 Task: Font style For heading Use Amiri with light red berry 1 colour & Underline. font size for heading '18 Pt. 'Change the font style of data to Bodoni MTand font size to  14 Pt. Change the alignment of both headline & data to  Align left. In the sheet  auditingSalesSummary
Action: Mouse moved to (44, 99)
Screenshot: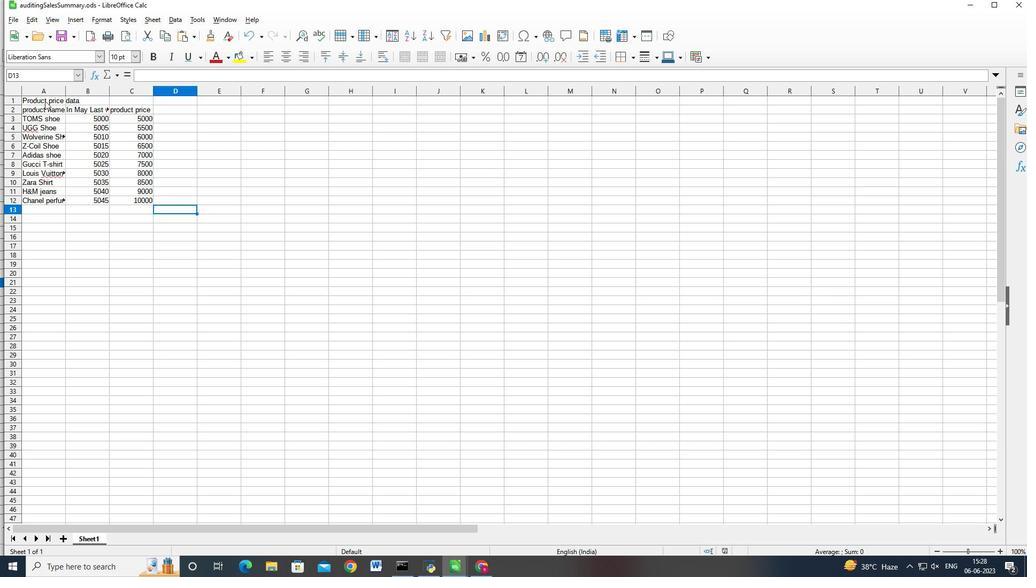 
Action: Mouse pressed left at (44, 99)
Screenshot: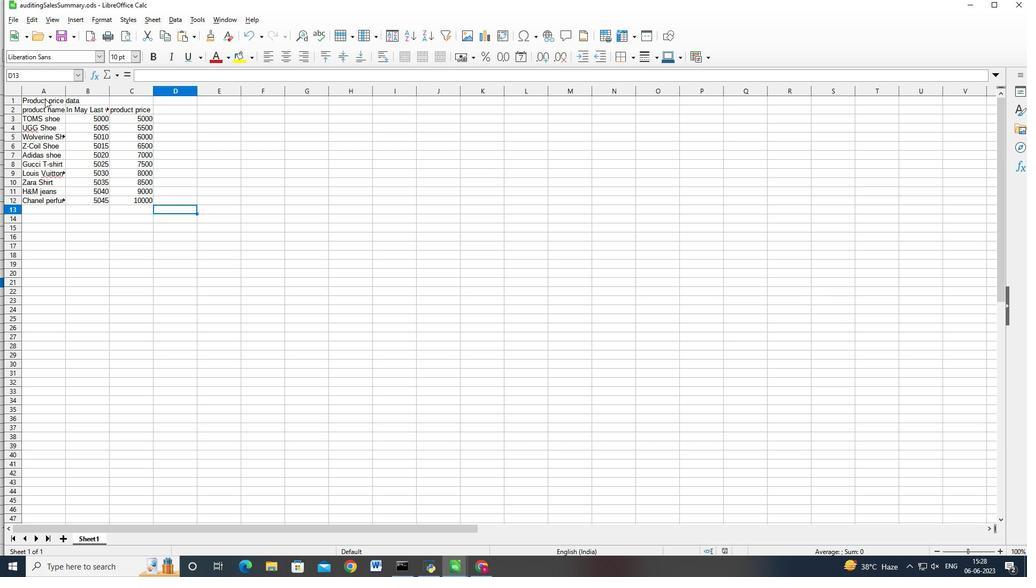 
Action: Mouse moved to (182, 257)
Screenshot: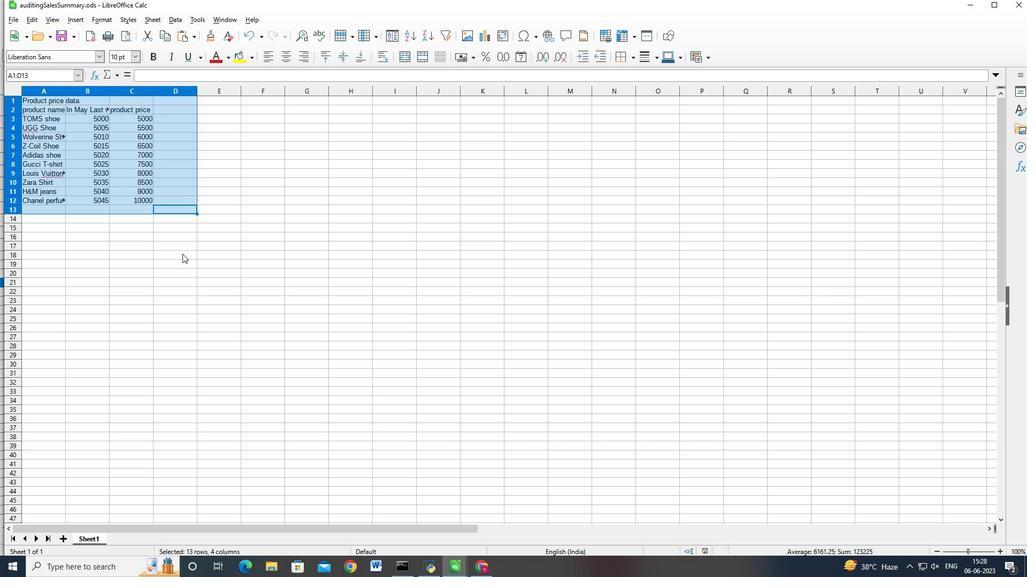 
Action: Mouse pressed right at (182, 257)
Screenshot: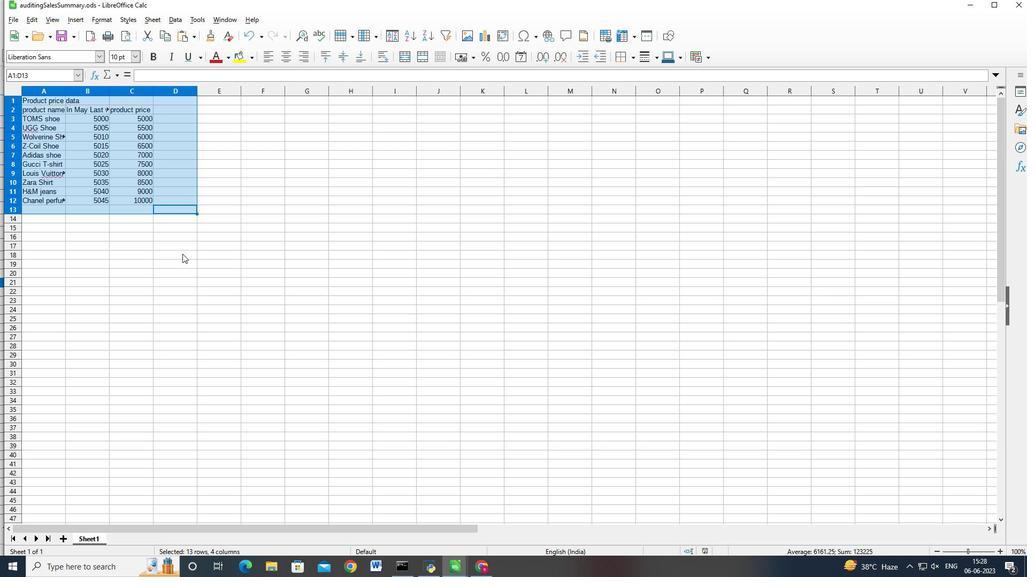 
Action: Mouse moved to (113, 240)
Screenshot: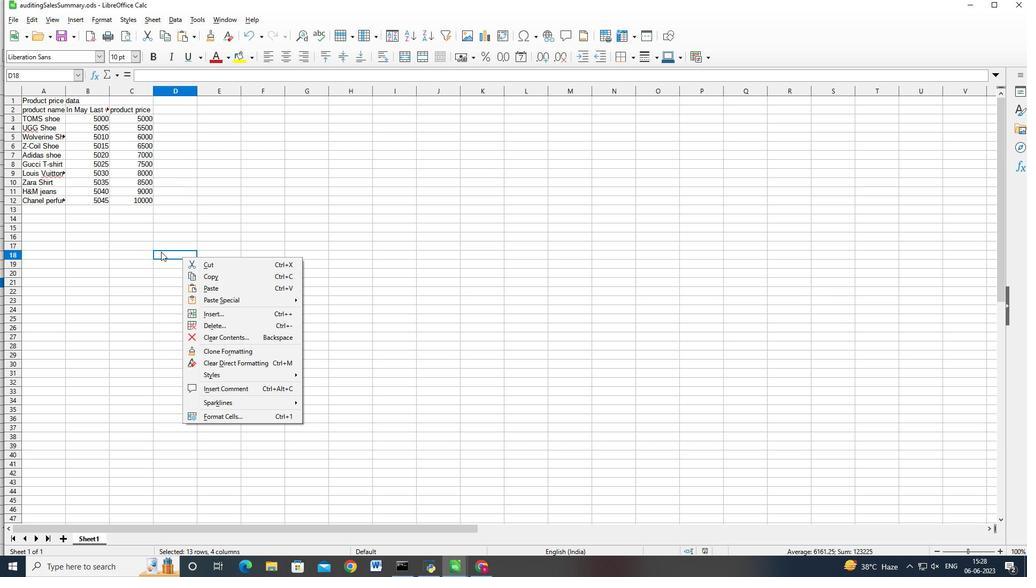 
Action: Mouse pressed left at (113, 240)
Screenshot: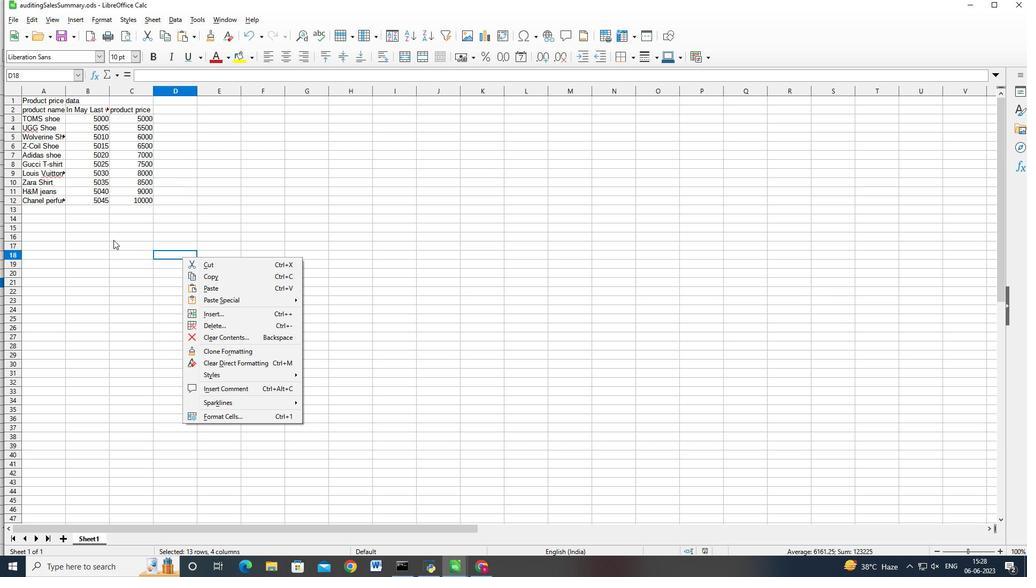 
Action: Mouse moved to (47, 95)
Screenshot: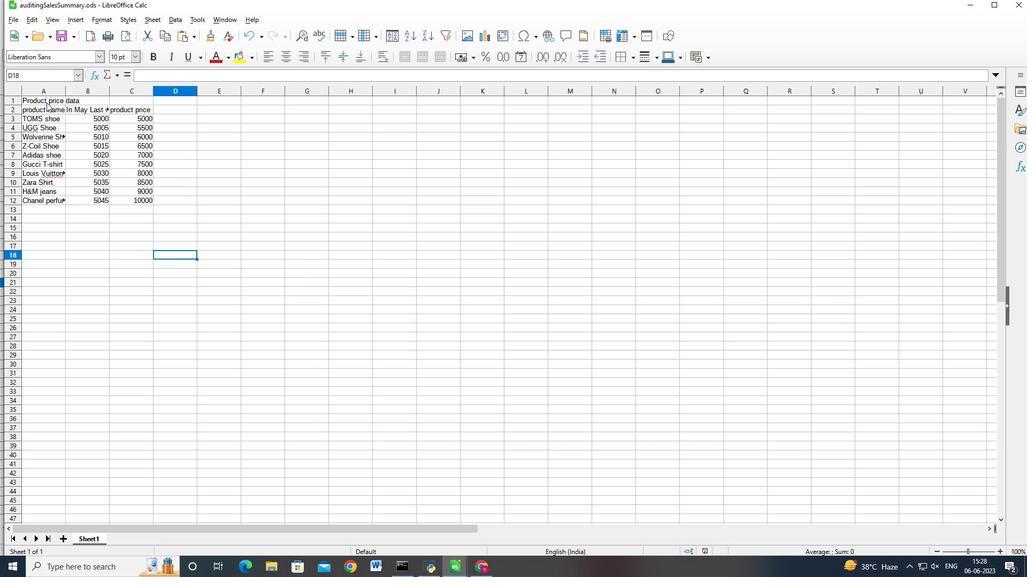 
Action: Mouse pressed left at (47, 95)
Screenshot: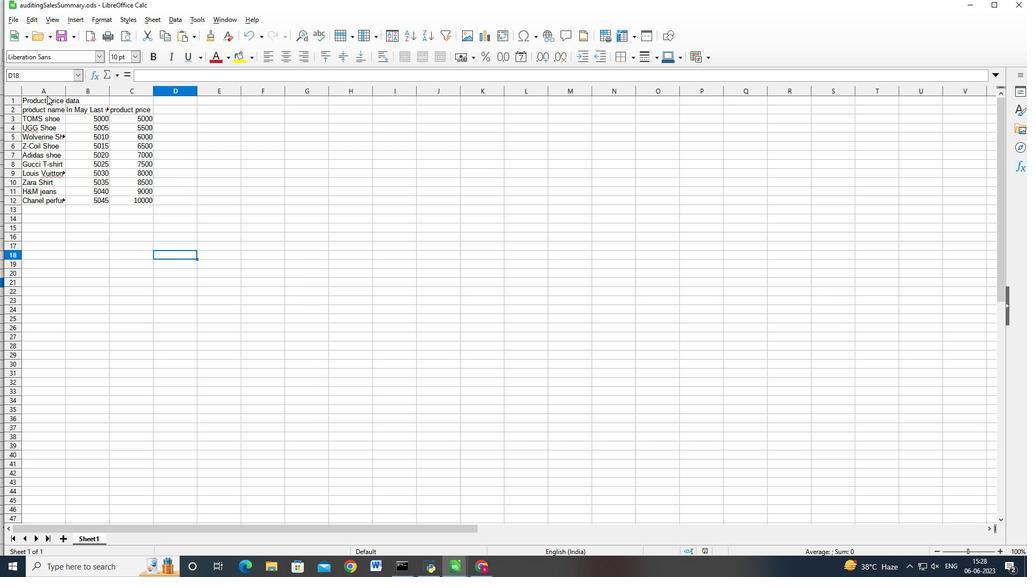 
Action: Mouse moved to (73, 101)
Screenshot: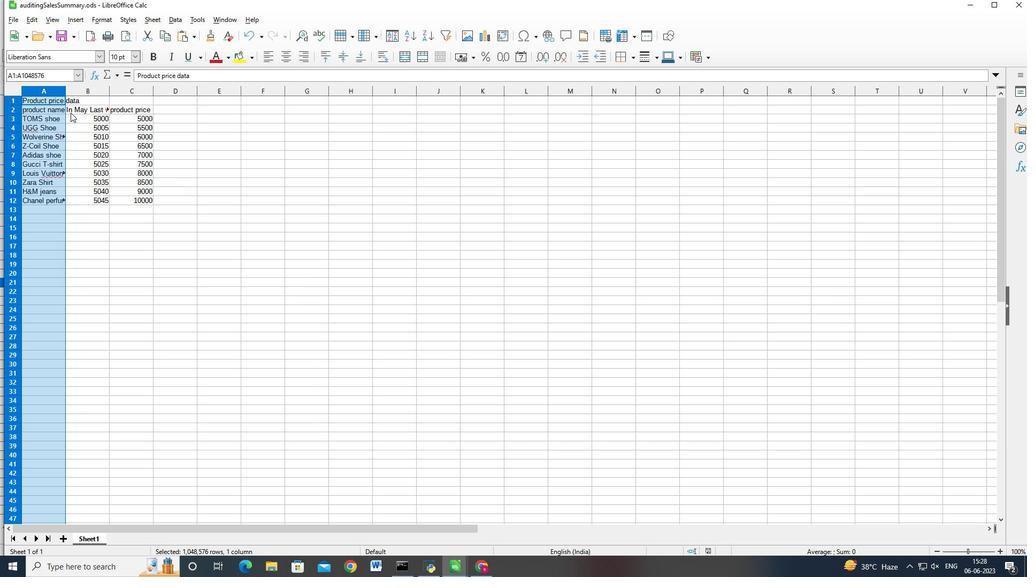 
Action: Mouse pressed left at (73, 101)
Screenshot: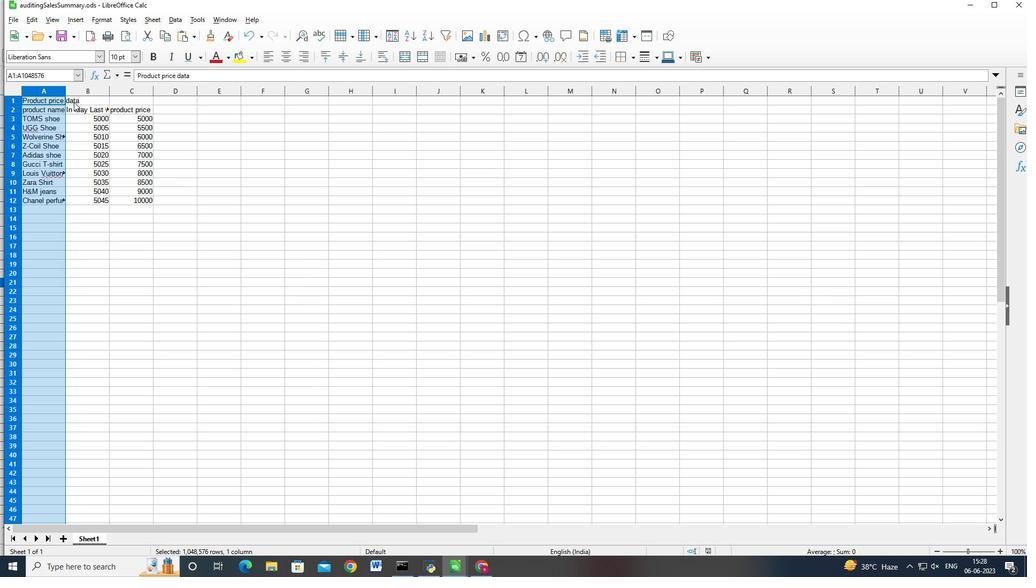 
Action: Mouse moved to (43, 101)
Screenshot: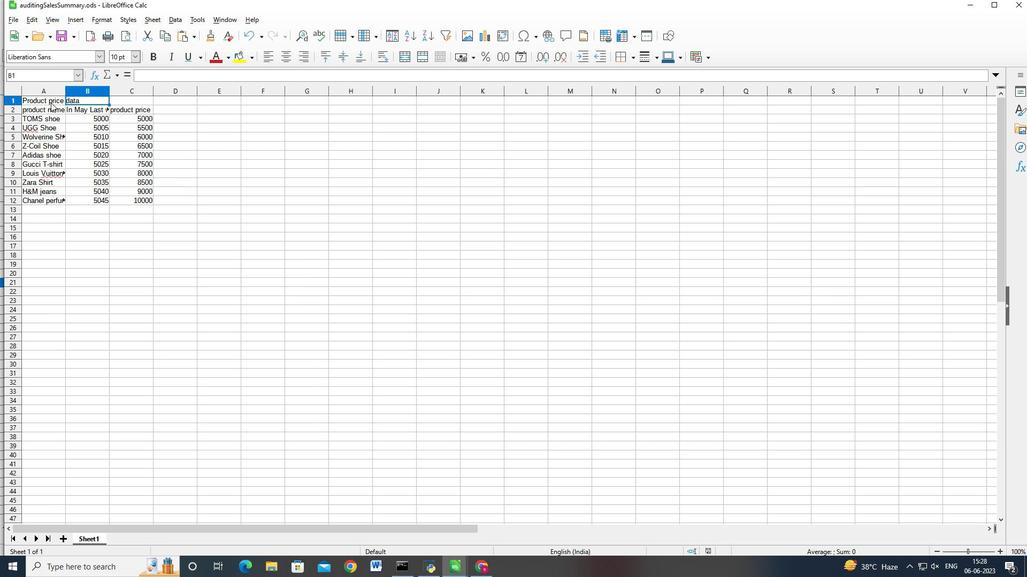 
Action: Mouse pressed left at (43, 101)
Screenshot: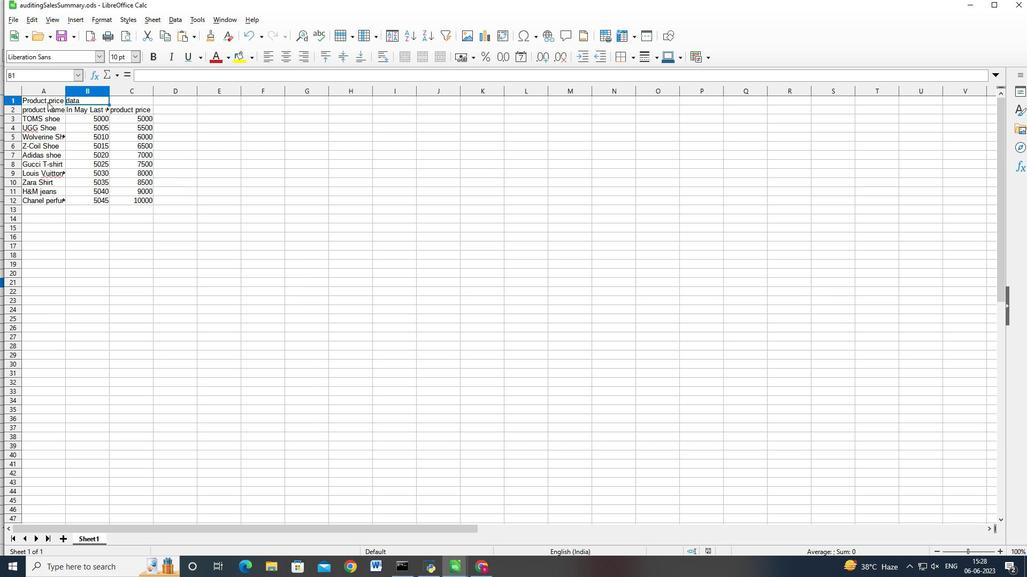
Action: Mouse moved to (80, 61)
Screenshot: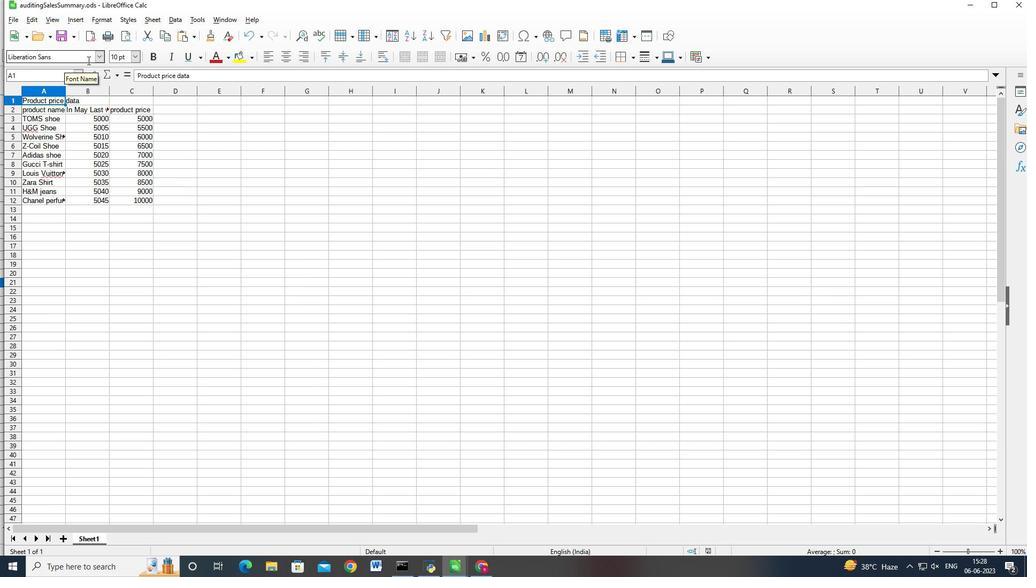 
Action: Mouse pressed left at (80, 61)
Screenshot: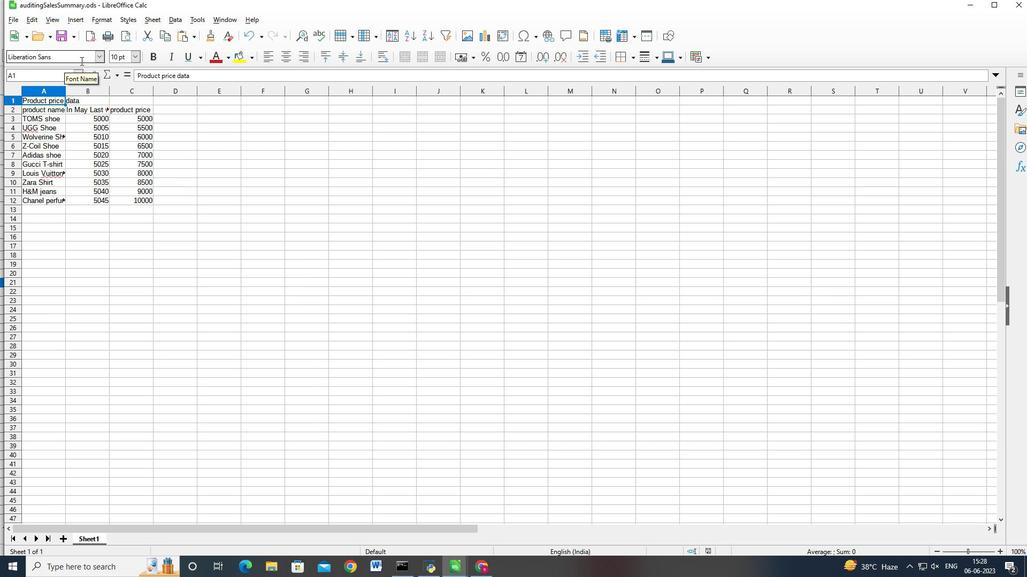 
Action: Key pressed <Key.backspace><Key.backspace><Key.backspace><Key.backspace><Key.backspace><Key.backspace><Key.backspace><Key.backspace><Key.backspace><Key.backspace><Key.backspace><Key.backspace><Key.backspace><Key.backspace><Key.backspace><Key.backspace><Key.backspace><Key.shift_r><Key.caps_lock><Key.shift_r><Key.caps_lock><Key.shift_r>Amiri<Key.enter>
Screenshot: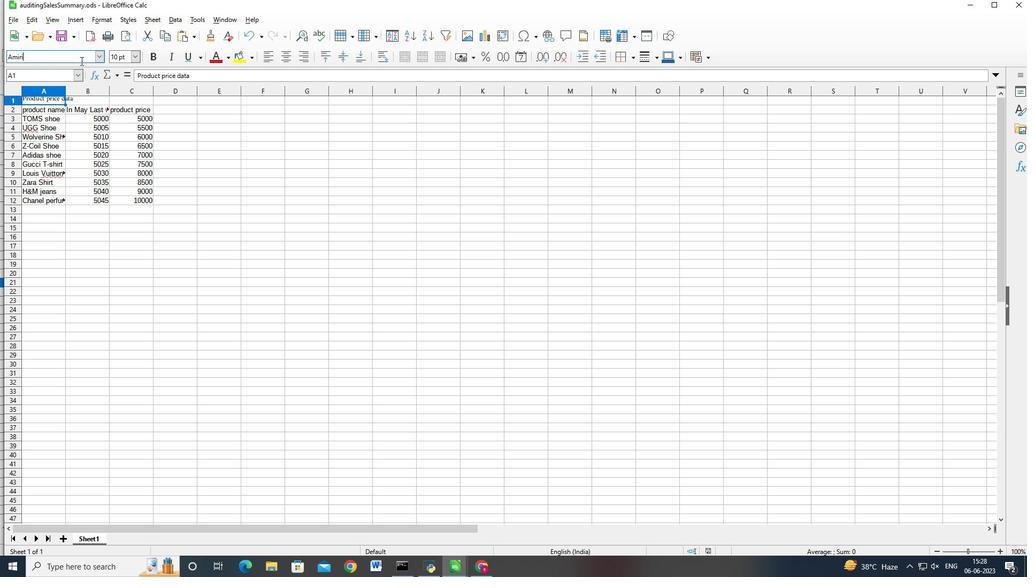 
Action: Mouse moved to (229, 54)
Screenshot: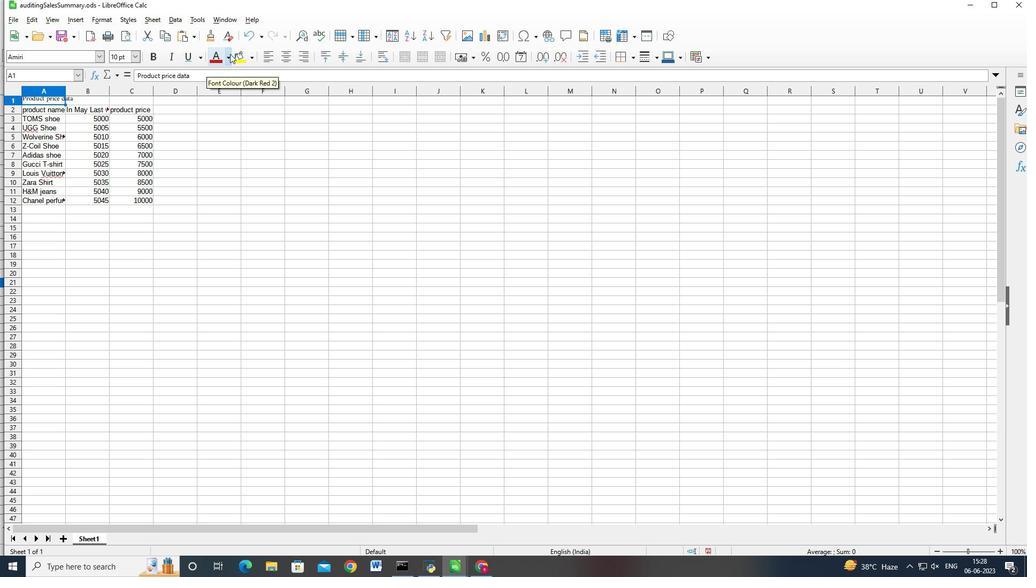 
Action: Mouse pressed left at (229, 54)
Screenshot: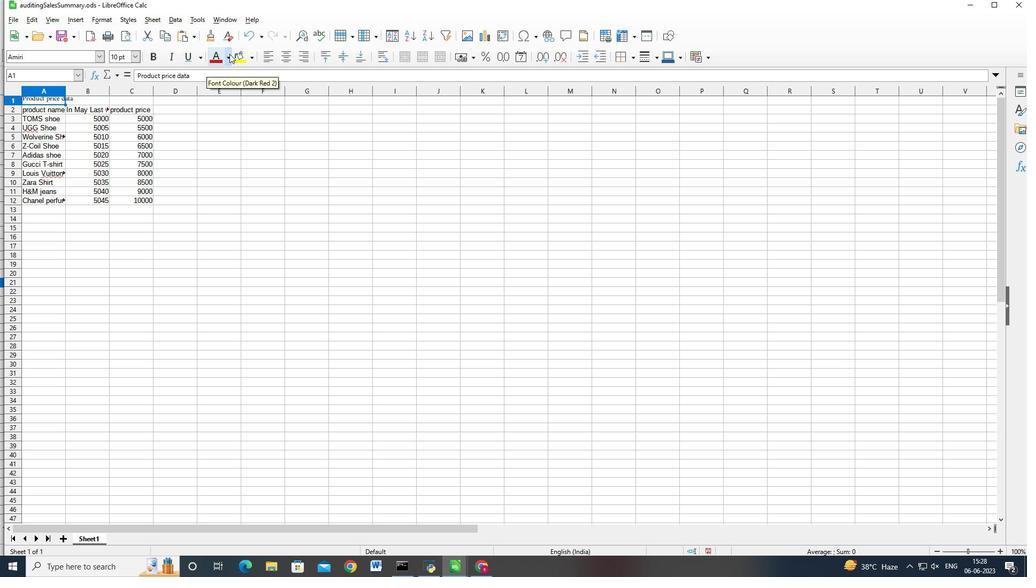 
Action: Mouse moved to (245, 229)
Screenshot: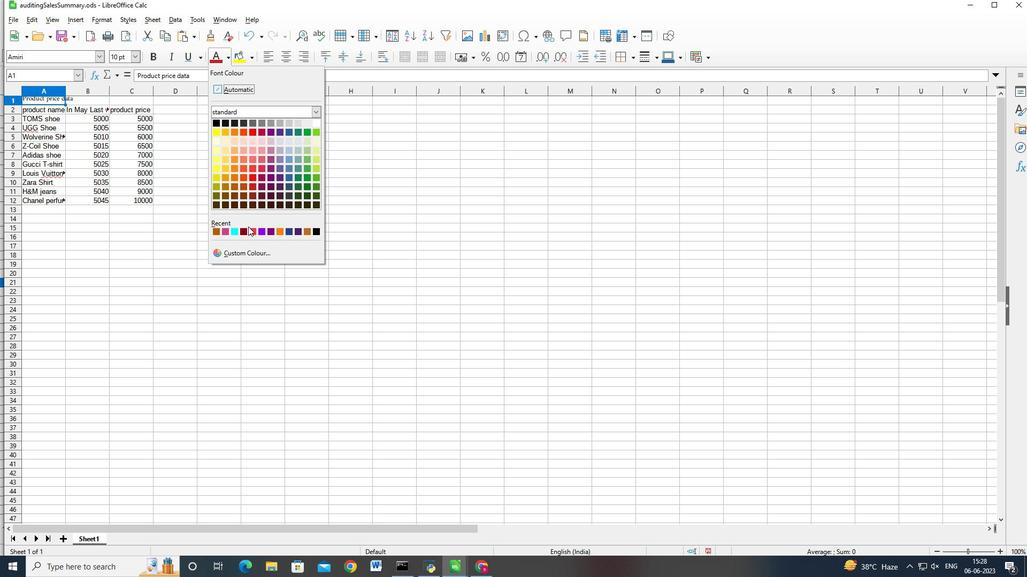 
Action: Mouse pressed left at (245, 229)
Screenshot: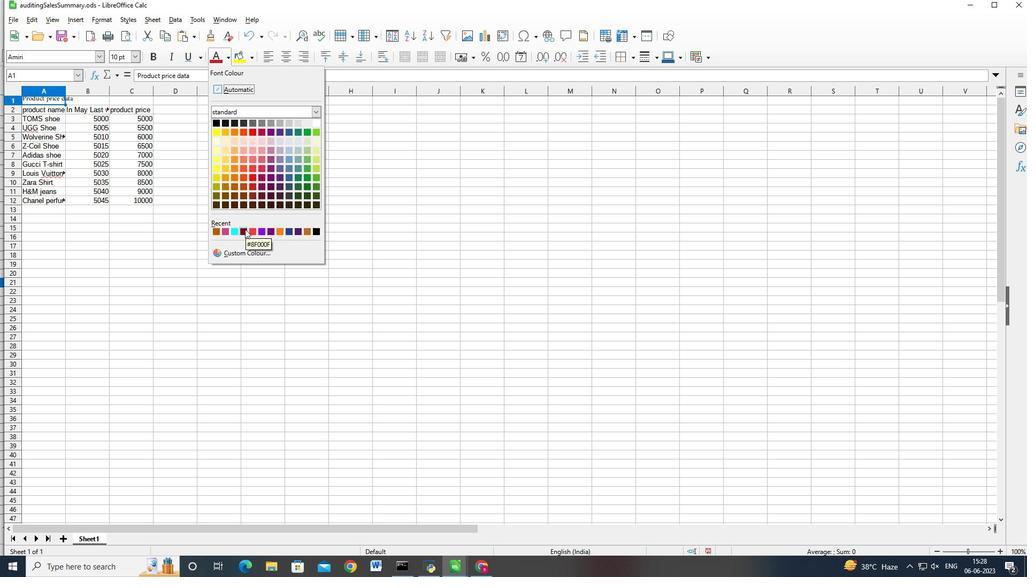 
Action: Mouse moved to (137, 56)
Screenshot: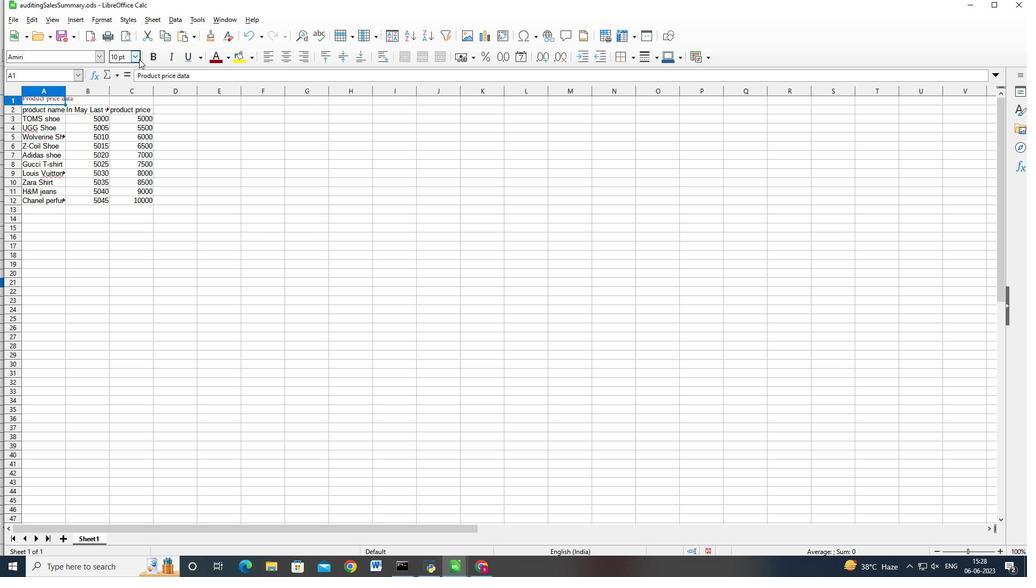 
Action: Mouse pressed left at (137, 56)
Screenshot: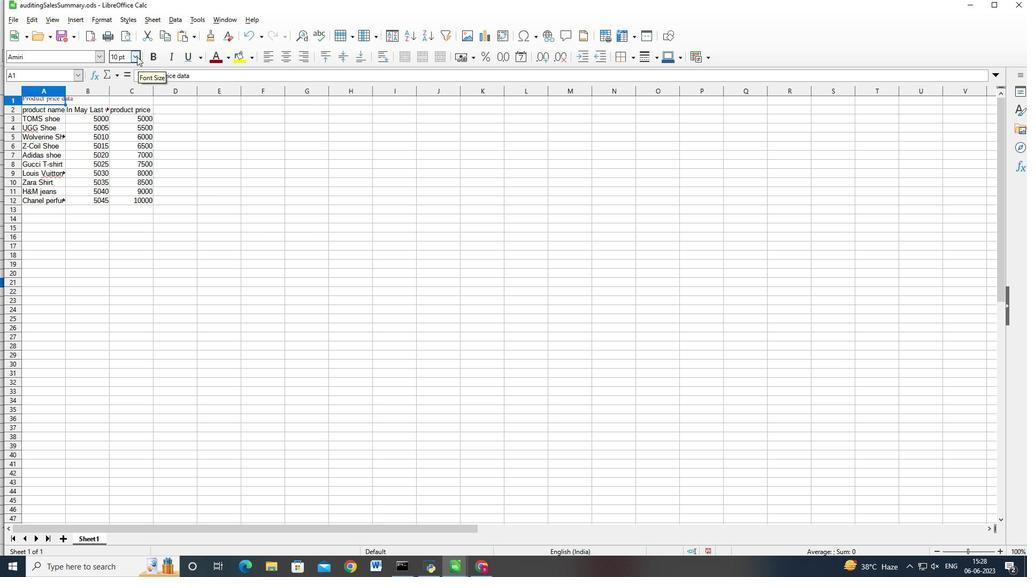 
Action: Mouse moved to (120, 174)
Screenshot: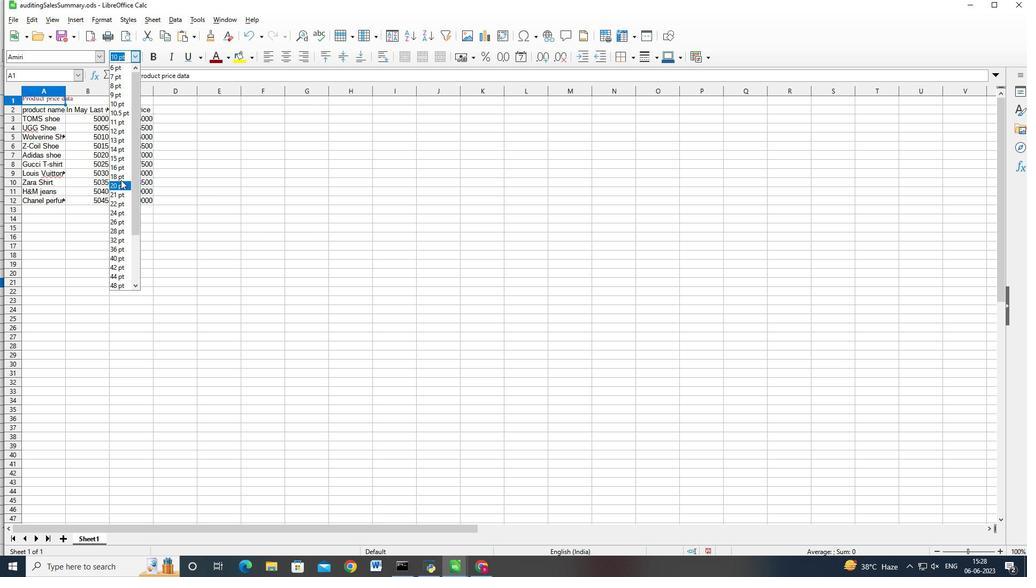 
Action: Mouse pressed left at (120, 174)
Screenshot: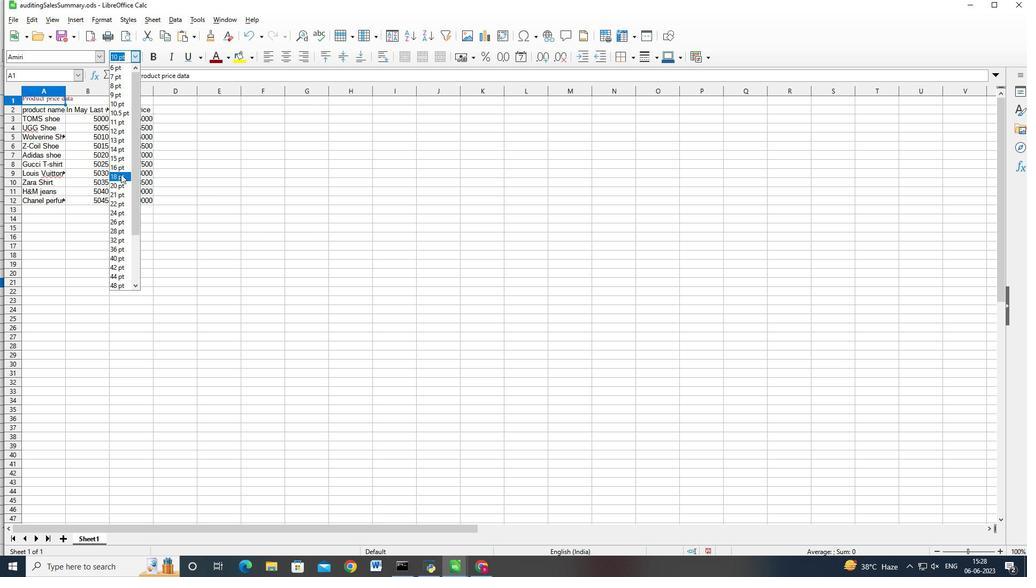 
Action: Mouse moved to (188, 58)
Screenshot: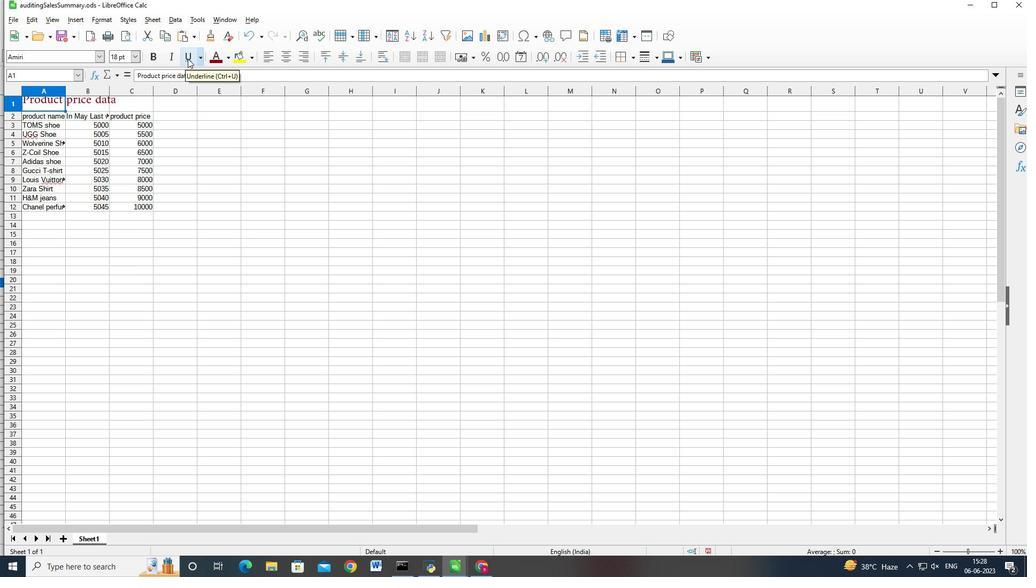 
Action: Mouse pressed left at (188, 58)
Screenshot: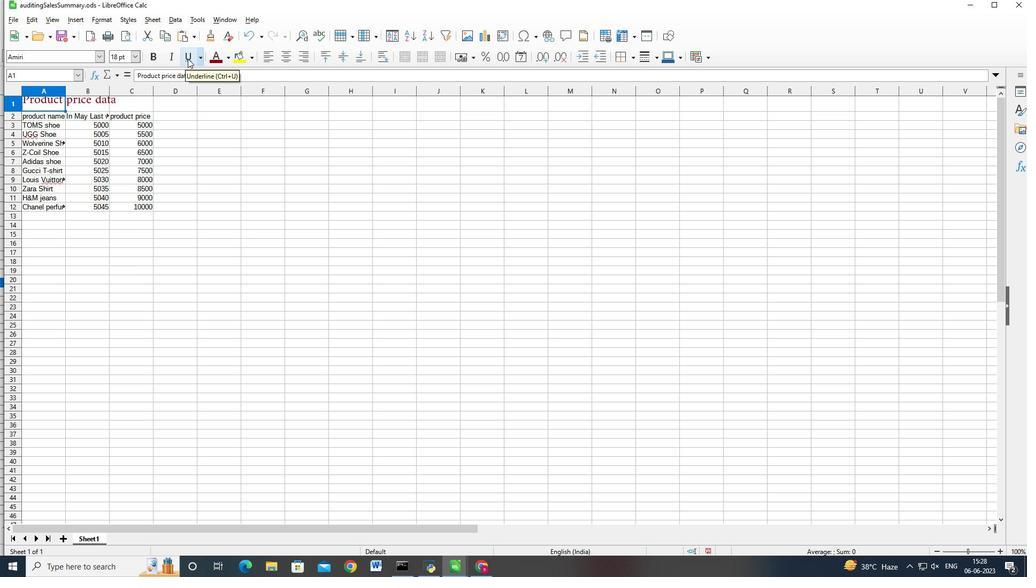 
Action: Mouse moved to (66, 118)
Screenshot: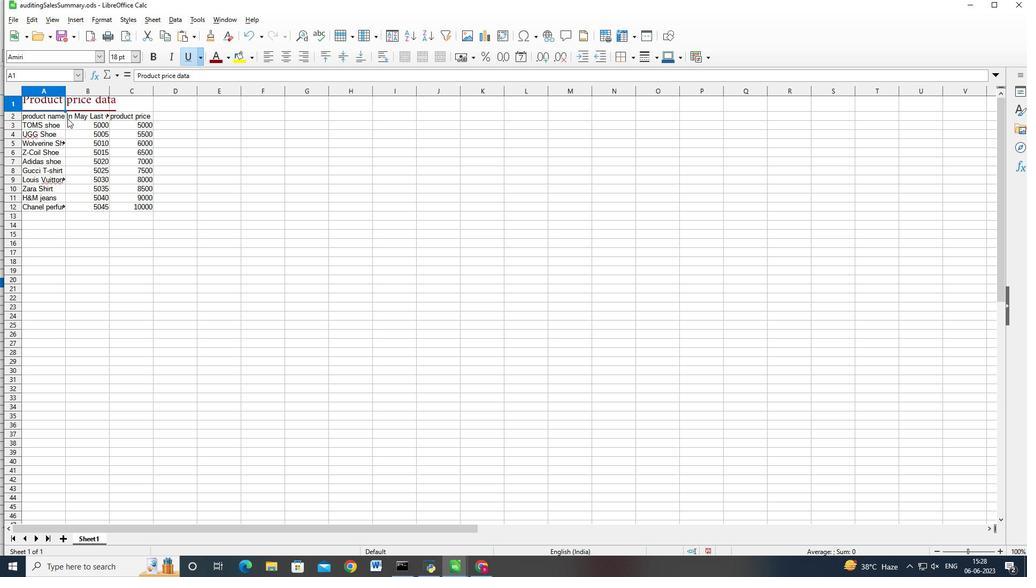 
Action: Mouse pressed left at (66, 118)
Screenshot: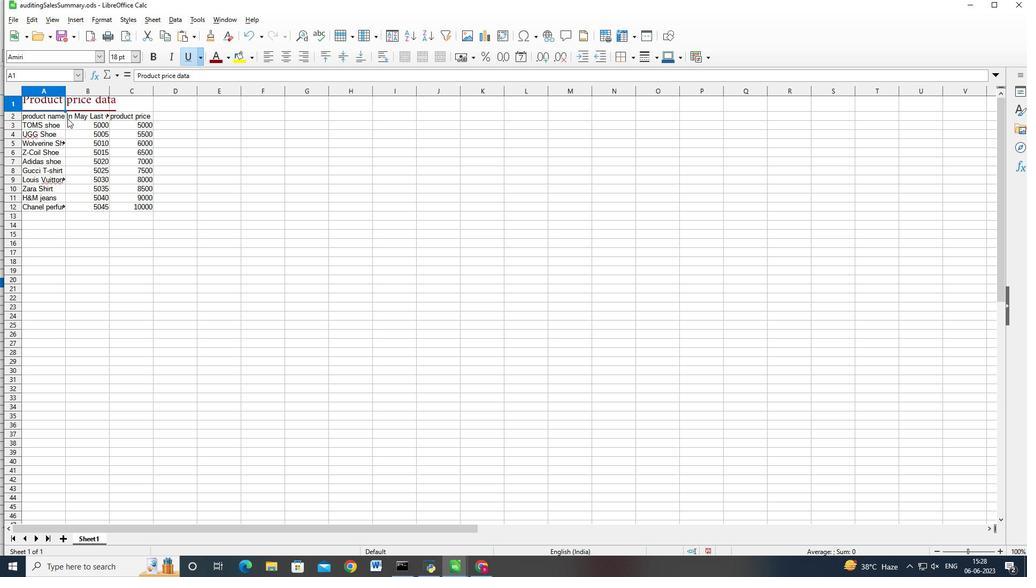 
Action: Mouse moved to (48, 119)
Screenshot: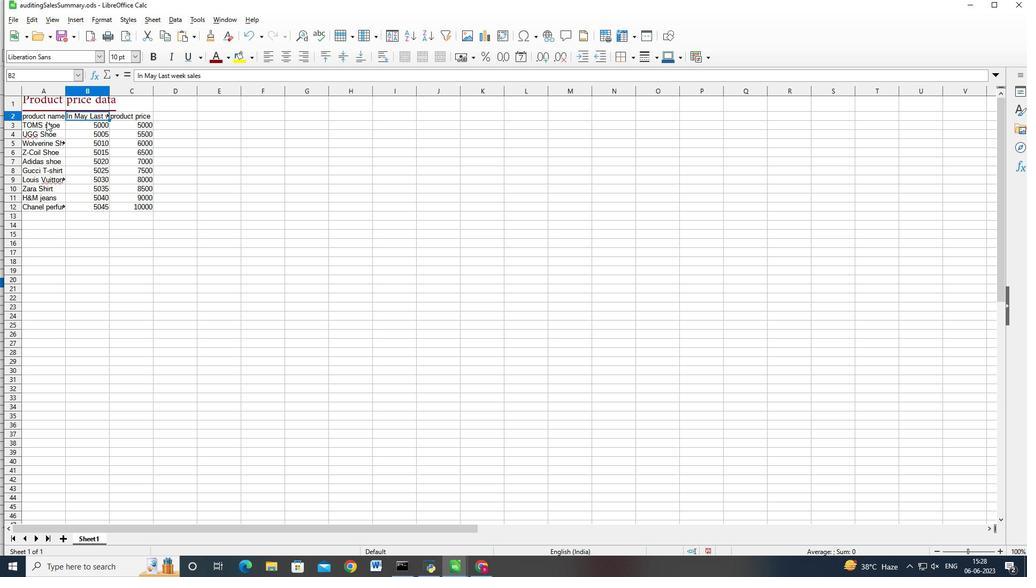 
Action: Mouse pressed left at (48, 119)
Screenshot: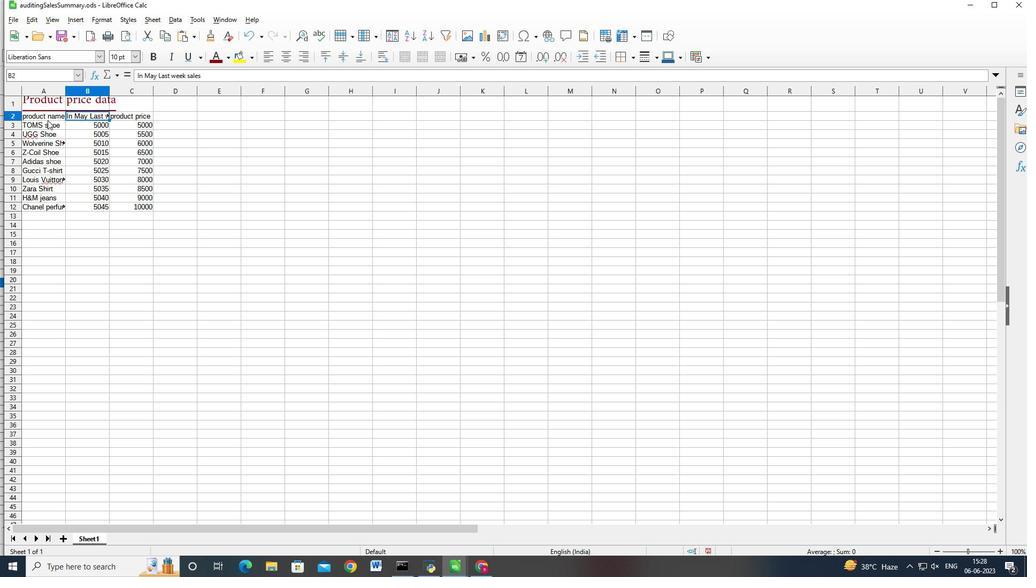 
Action: Mouse moved to (132, 193)
Screenshot: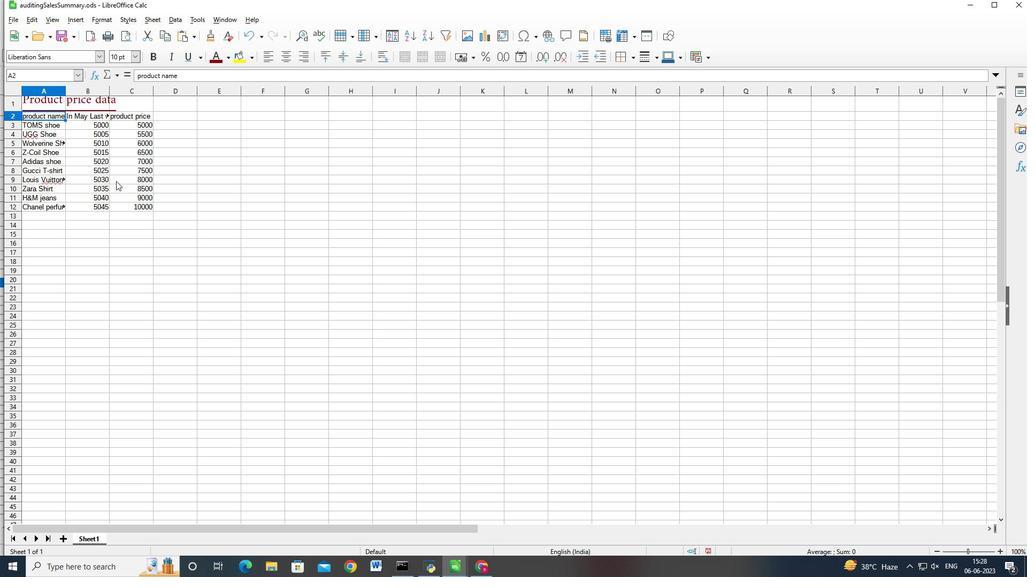 
Action: Key pressed <Key.shift>
Screenshot: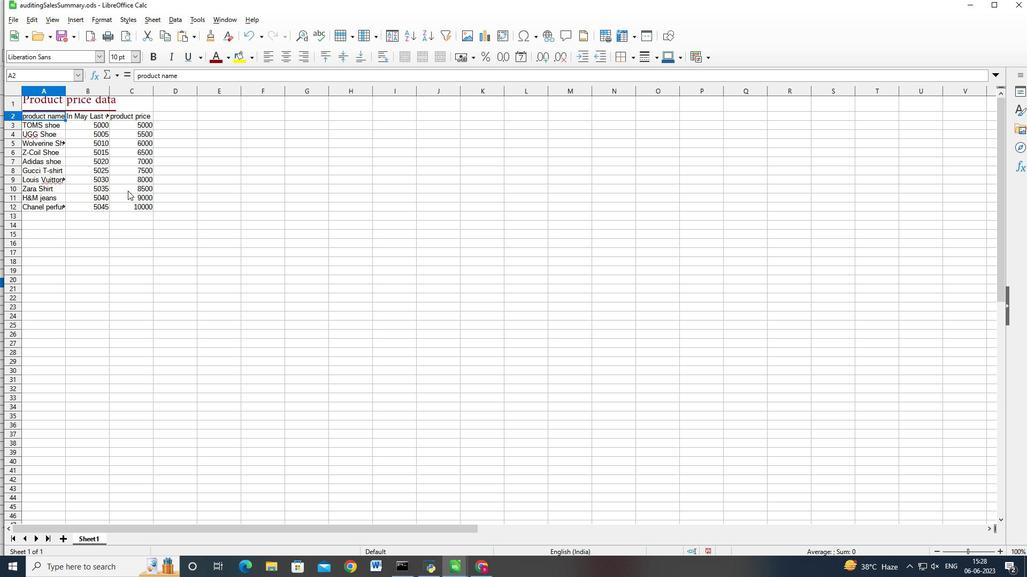 
Action: Mouse moved to (135, 204)
Screenshot: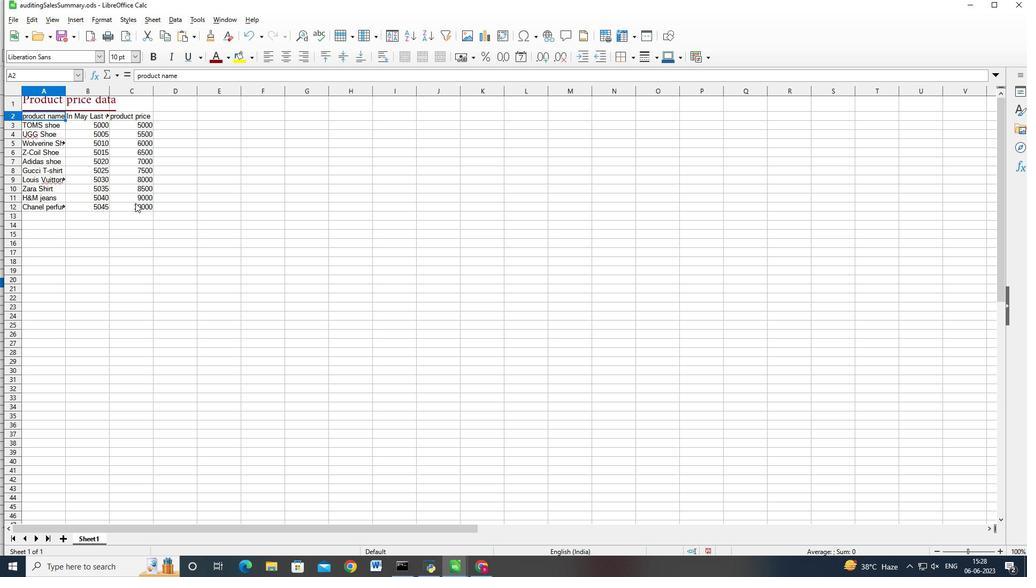 
Action: Key pressed <Key.shift><Key.shift><Key.shift><Key.shift><Key.shift><Key.shift><Key.shift><Key.shift><Key.shift><Key.shift><Key.shift><Key.shift><Key.shift><Key.shift><Key.shift><Key.shift><Key.shift><Key.shift><Key.shift><Key.shift><Key.shift><Key.shift><Key.shift><Key.shift><Key.shift><Key.shift><Key.shift><Key.shift><Key.shift><Key.shift><Key.shift><Key.shift><Key.shift><Key.shift><Key.shift><Key.shift><Key.shift><Key.shift><Key.shift><Key.shift><Key.shift><Key.shift><Key.shift><Key.shift><Key.shift>
Screenshot: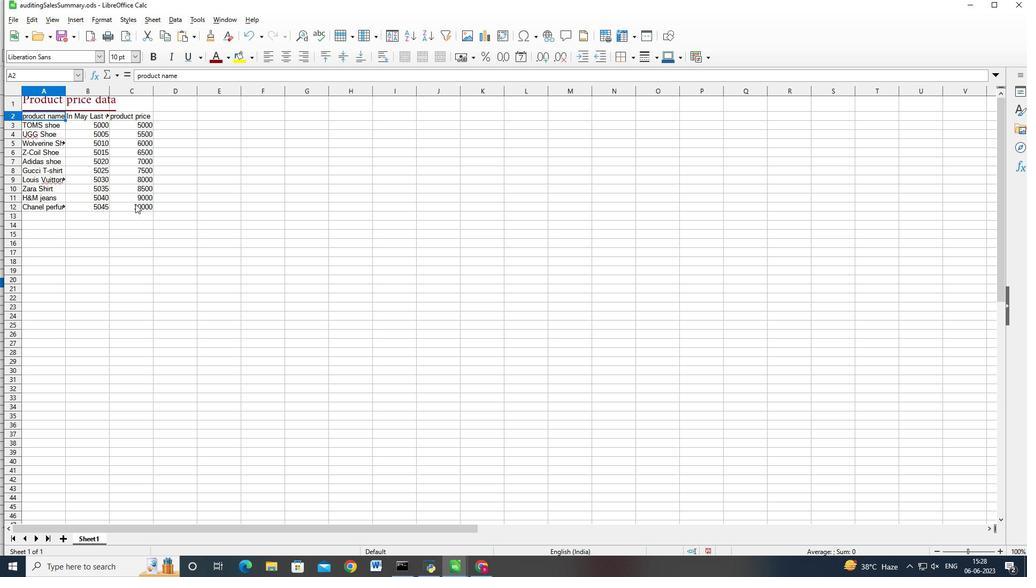 
Action: Mouse pressed left at (135, 204)
Screenshot: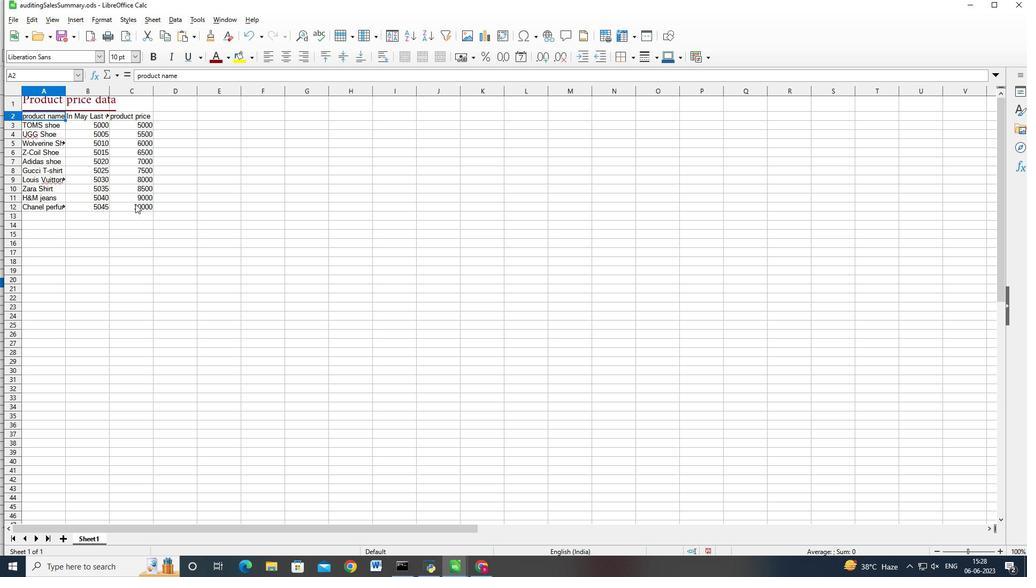 
Action: Key pressed <Key.shift><Key.shift><Key.shift><Key.shift><Key.shift><Key.shift>
Screenshot: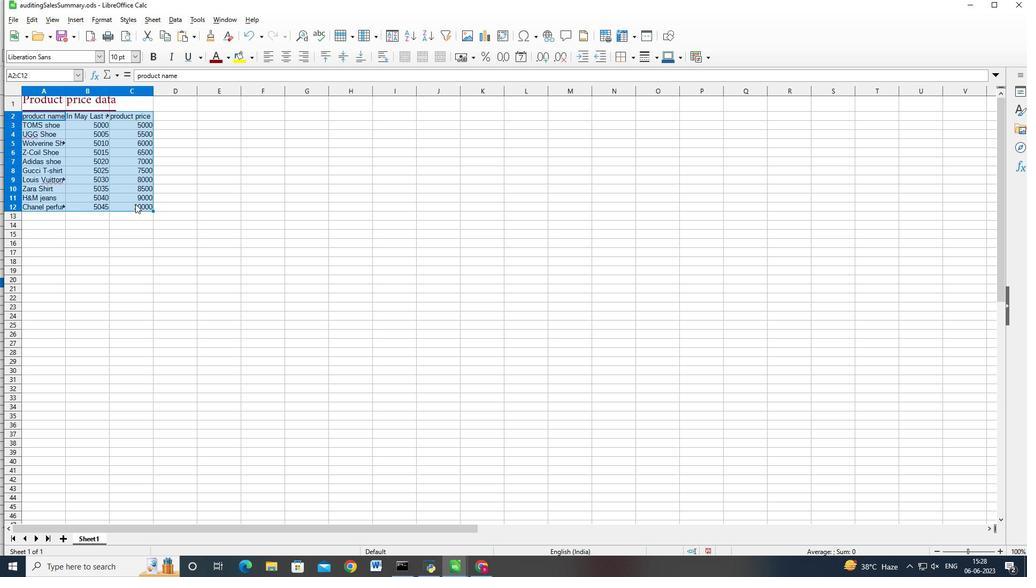 
Action: Mouse moved to (135, 204)
Screenshot: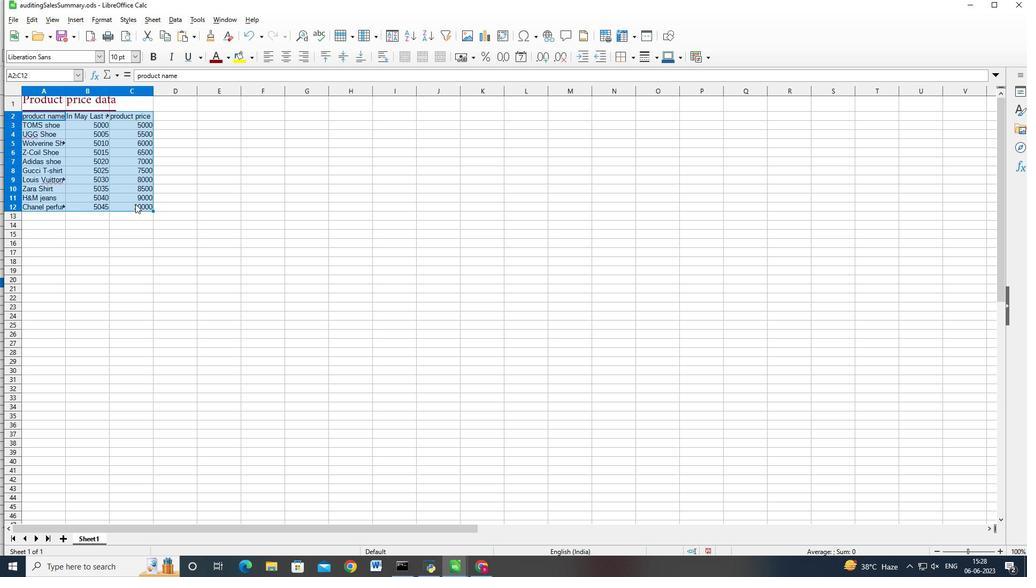 
Action: Key pressed <Key.shift><Key.shift><Key.shift><Key.shift>
Screenshot: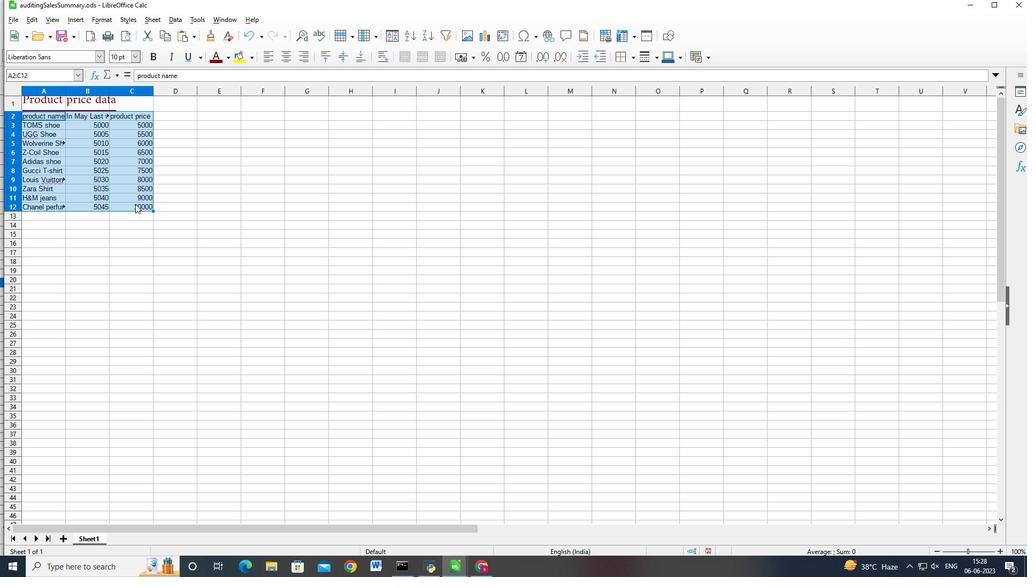 
Action: Mouse moved to (135, 204)
Screenshot: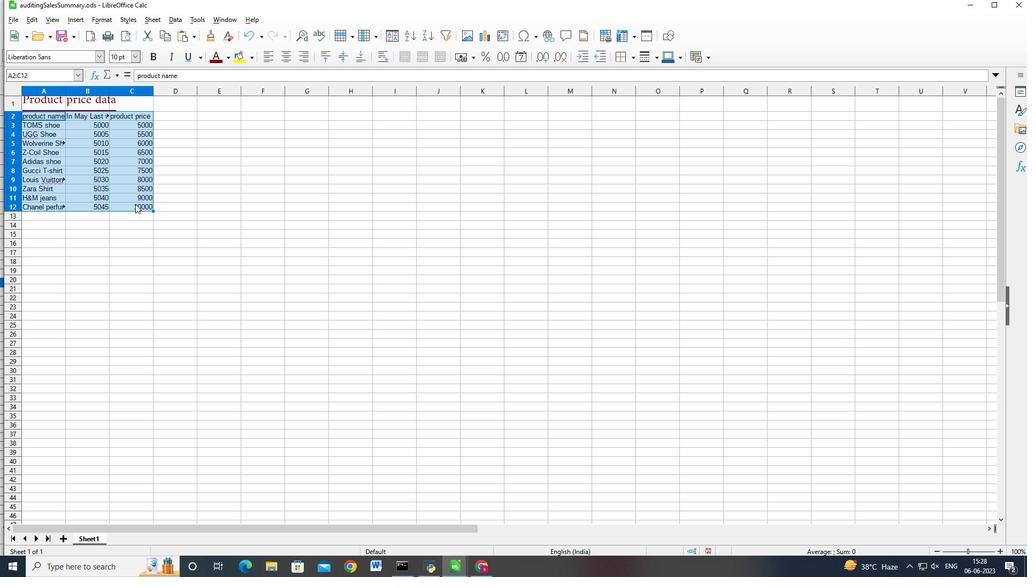
Action: Key pressed <Key.shift><Key.shift><Key.shift><Key.shift><Key.shift><Key.shift><Key.shift><Key.shift>
Screenshot: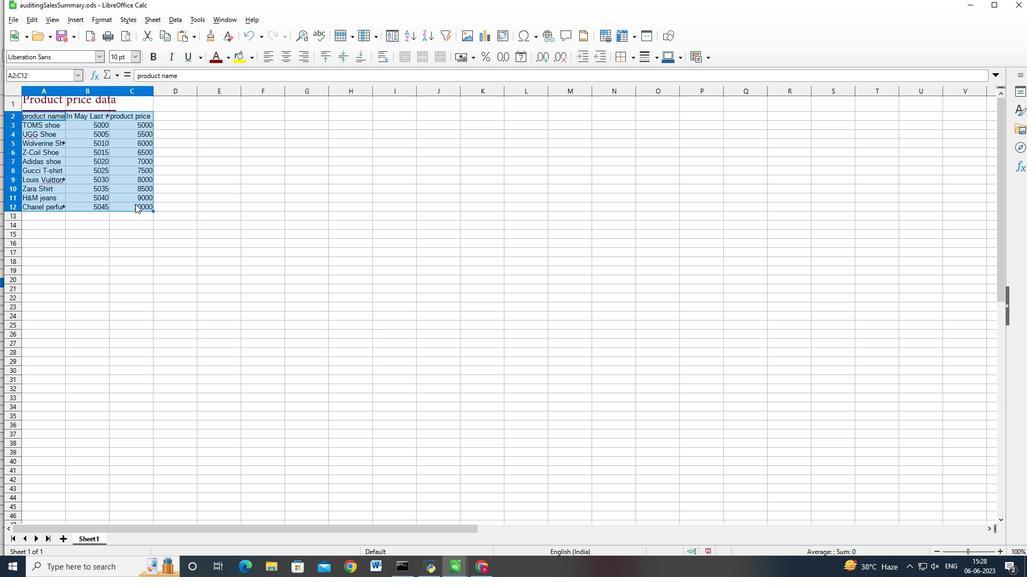 
Action: Mouse moved to (58, 58)
Screenshot: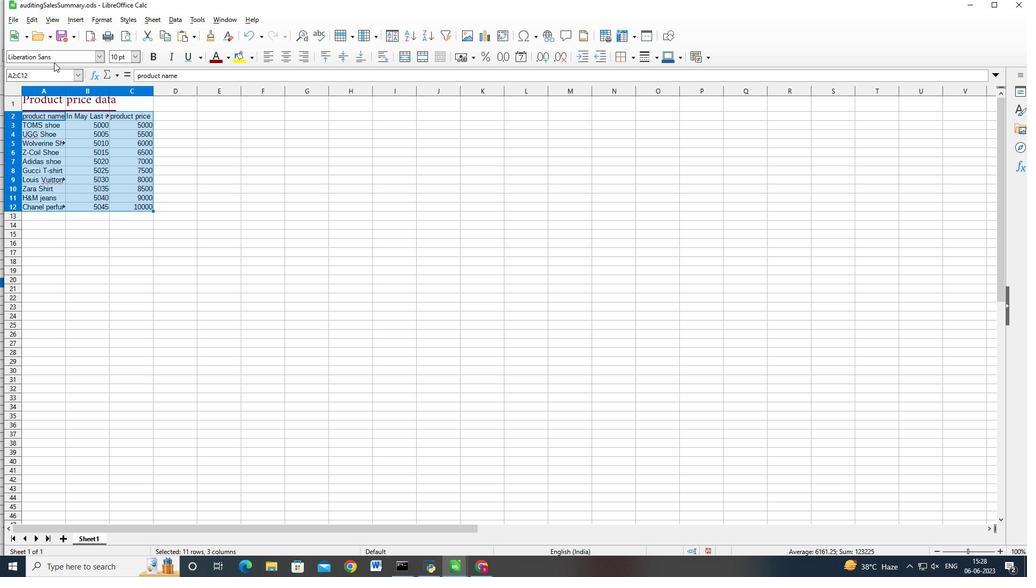 
Action: Mouse pressed left at (58, 58)
Screenshot: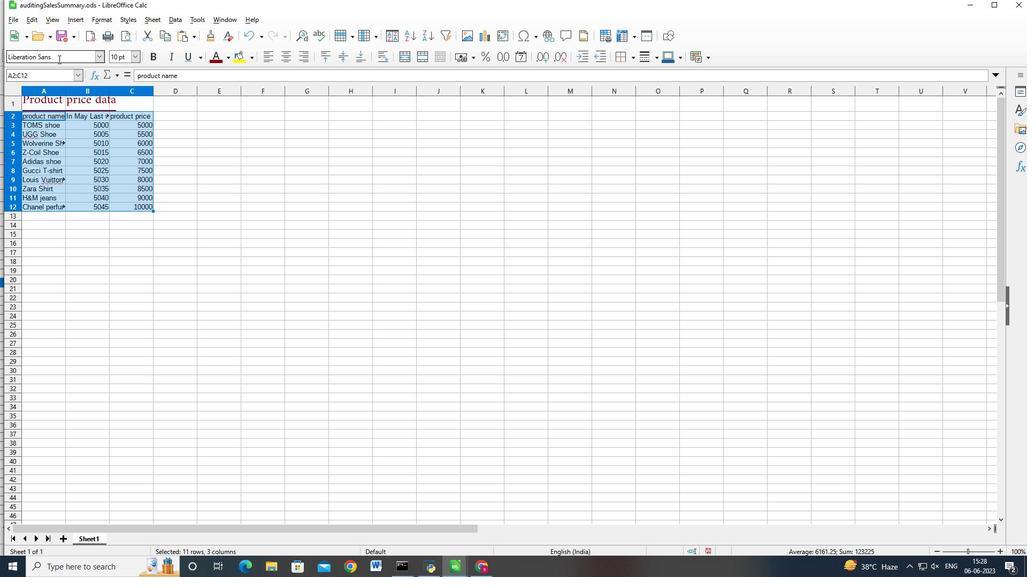 
Action: Mouse moved to (11, 56)
Screenshot: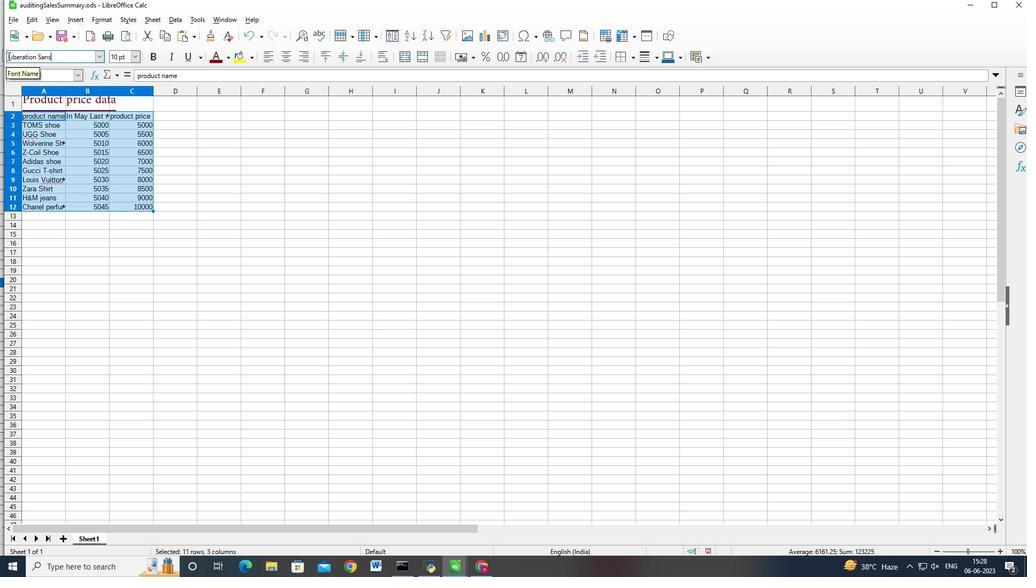 
Action: Key pressed <Key.backspace><Key.backspace><Key.backspace><Key.backspace><Key.backspace><Key.backspace><Key.backspace><Key.backspace><Key.backspace><Key.backspace><Key.backspace><Key.backspace><Key.backspace><Key.backspace><Key.backspace><Key.backspace><Key.backspace><Key.shift><Key.shift><Key.shift><Key.shift><Key.shift>Bodoni<Key.space><Key.caps_lock>MT<Key.enter>
Screenshot: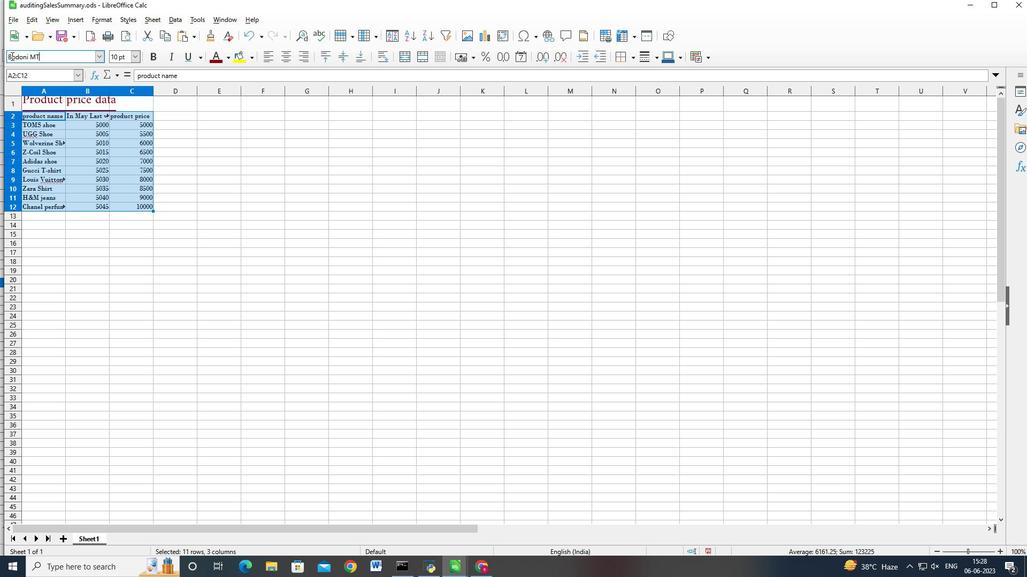 
Action: Mouse moved to (133, 54)
Screenshot: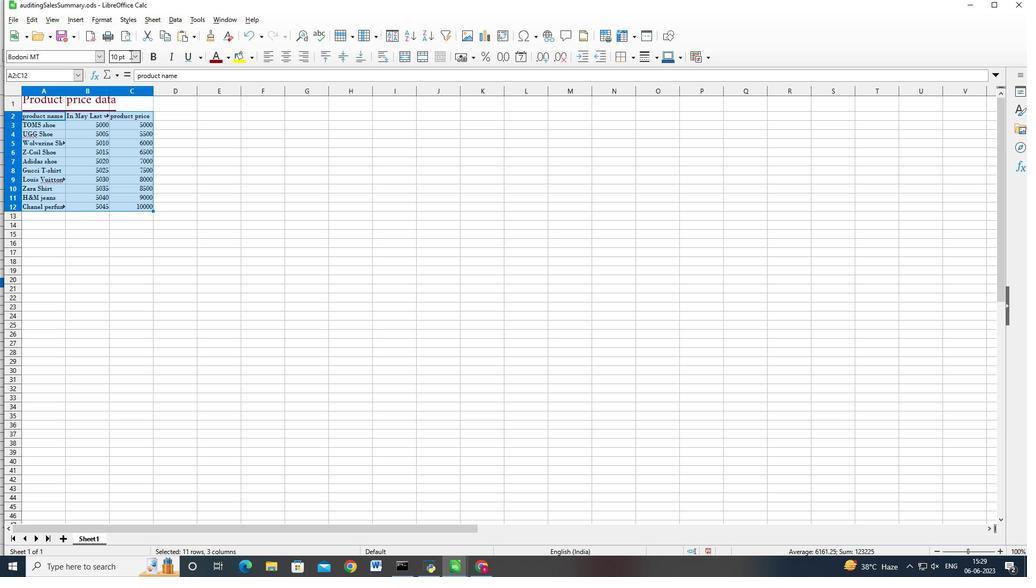 
Action: Mouse pressed left at (133, 54)
Screenshot: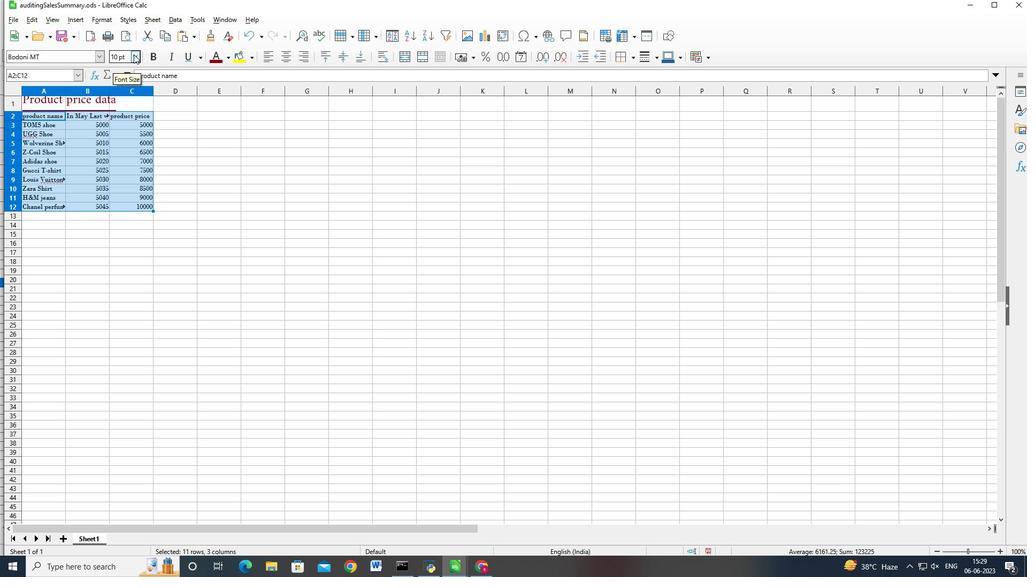 
Action: Mouse moved to (115, 146)
Screenshot: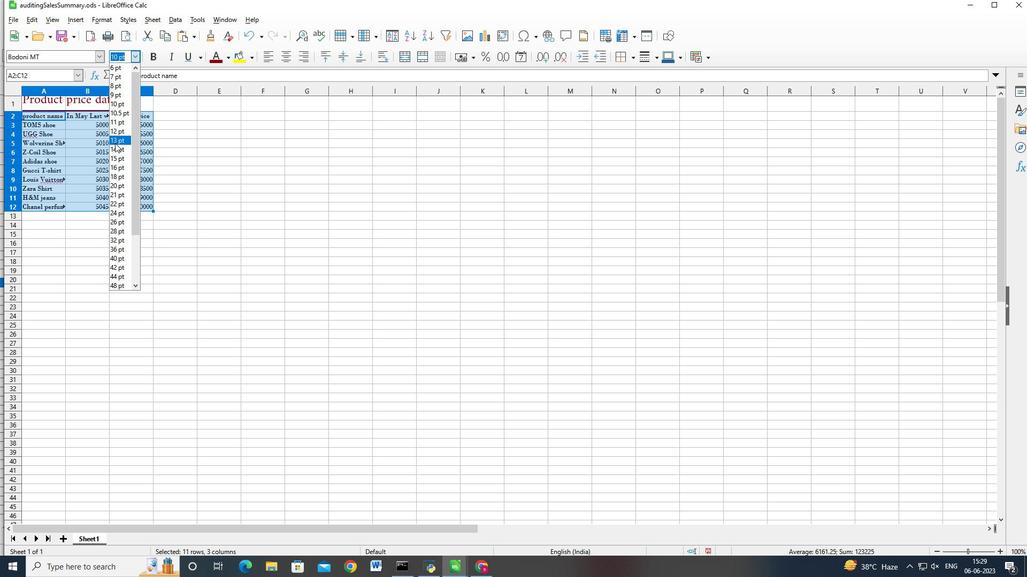 
Action: Mouse pressed left at (115, 146)
Screenshot: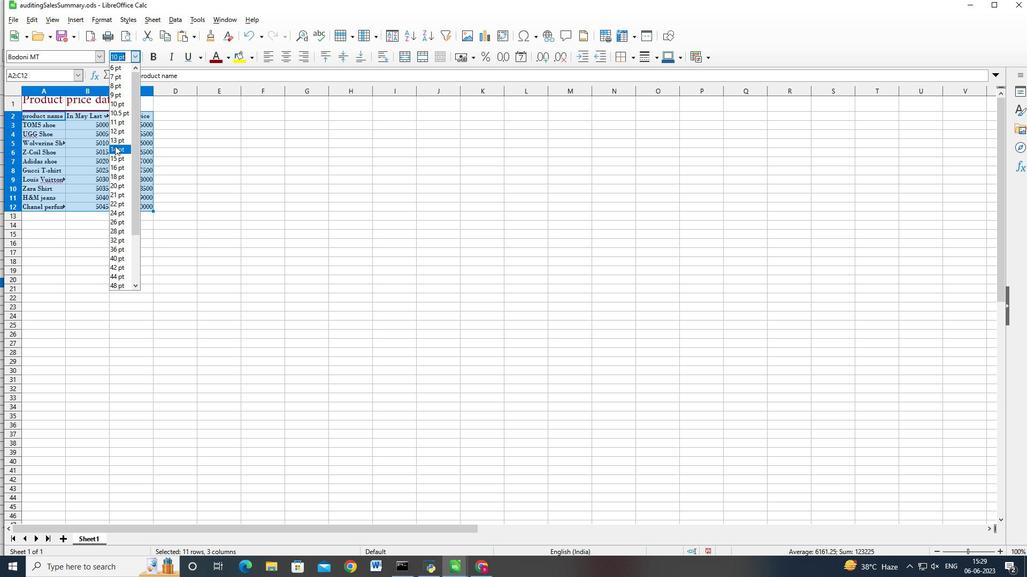
Action: Mouse moved to (46, 96)
Screenshot: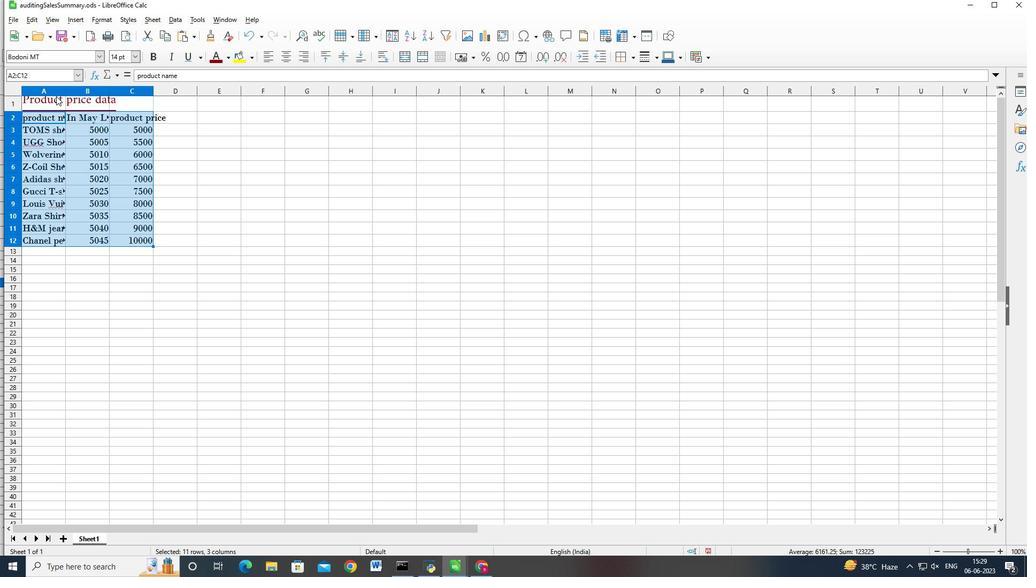 
Action: Mouse pressed left at (46, 96)
Screenshot: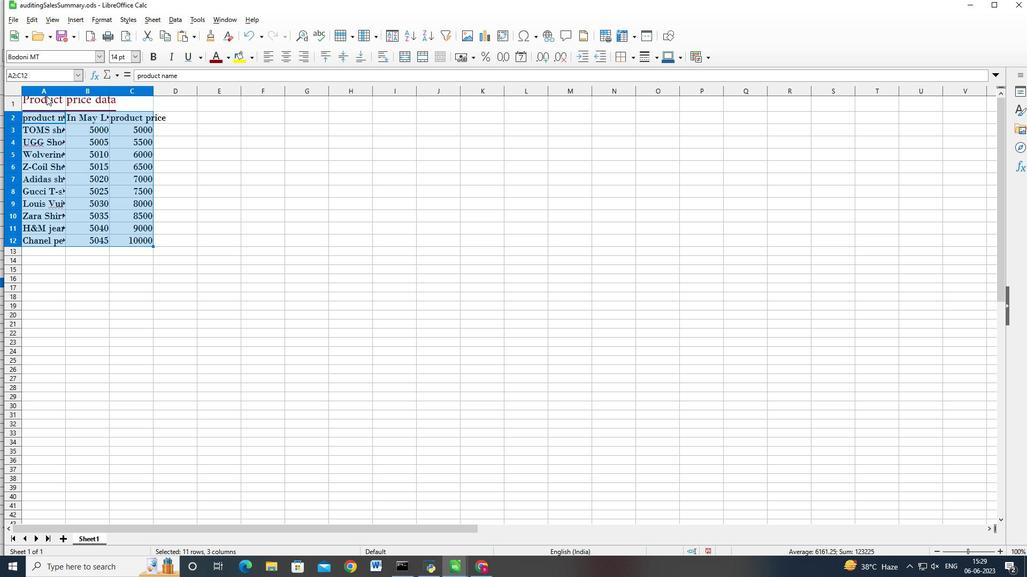 
Action: Mouse moved to (82, 102)
Screenshot: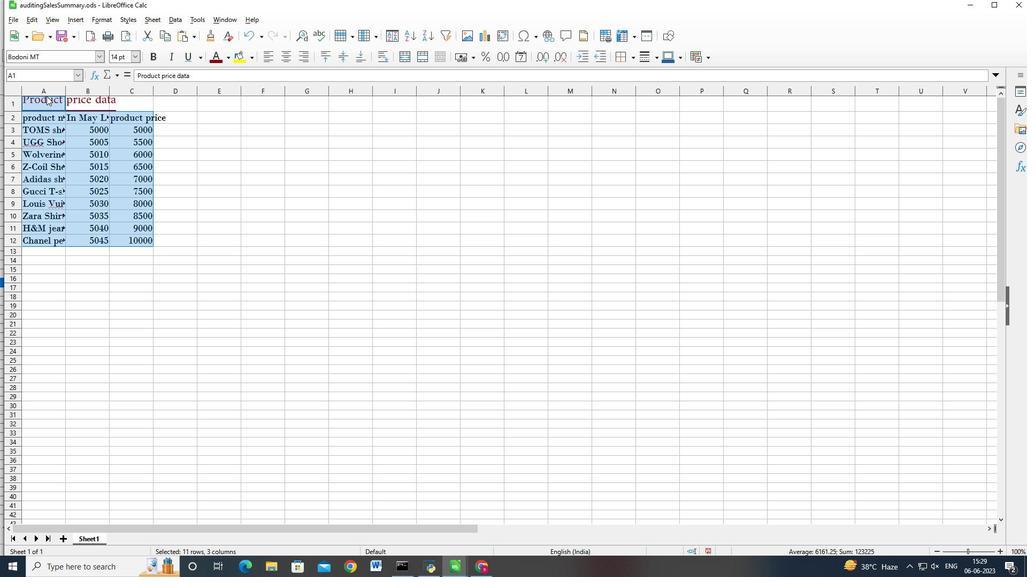 
Action: Mouse pressed left at (82, 102)
Screenshot: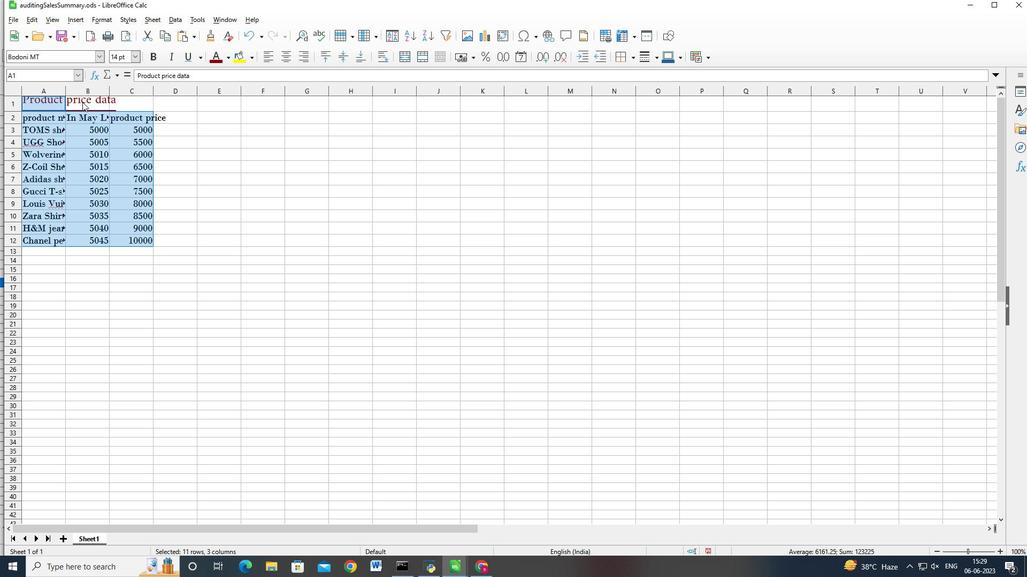 
Action: Mouse moved to (127, 97)
Screenshot: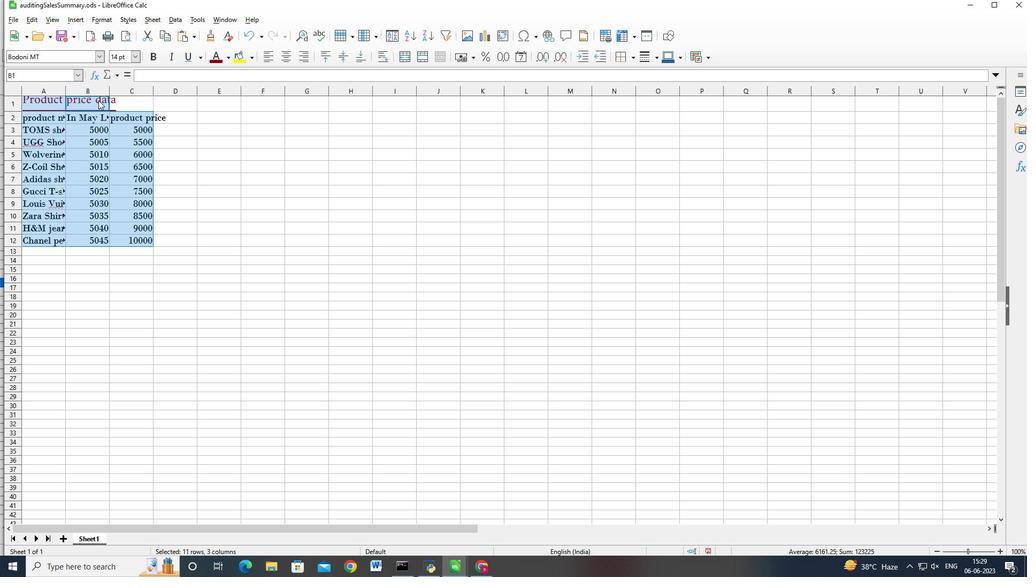 
Action: Mouse pressed left at (127, 97)
Screenshot: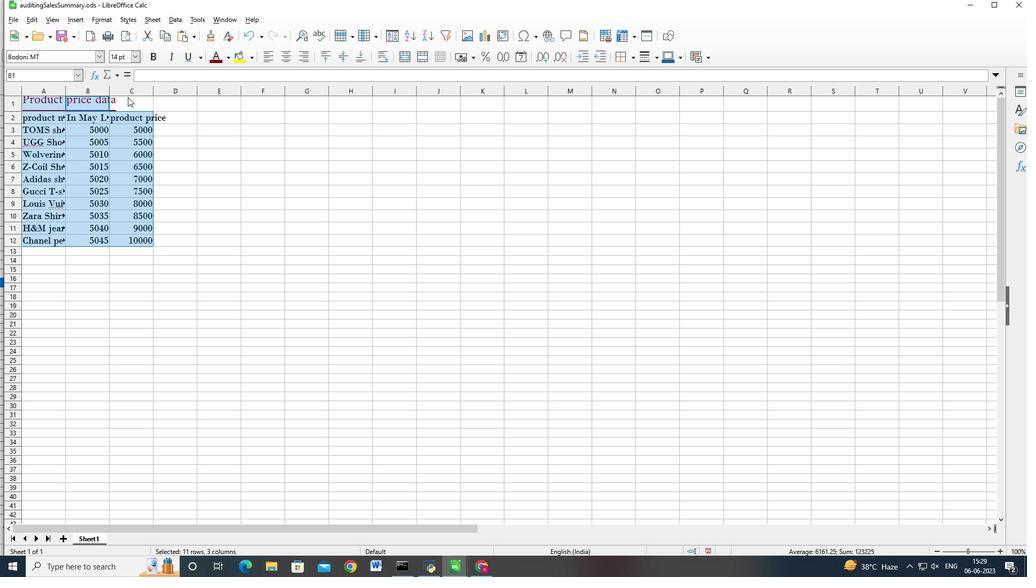 
Action: Mouse moved to (269, 59)
Screenshot: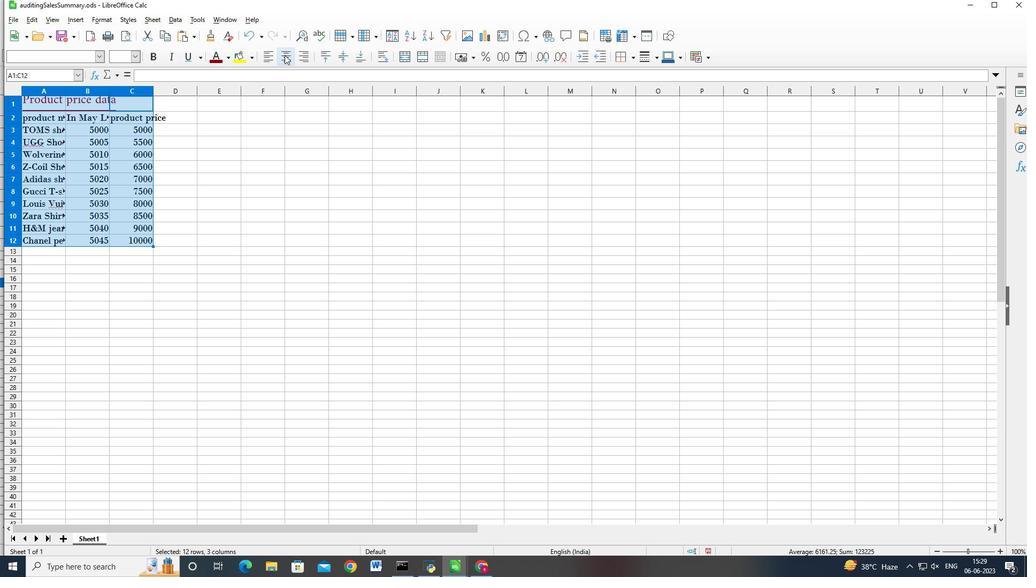 
Action: Mouse pressed left at (269, 59)
Screenshot: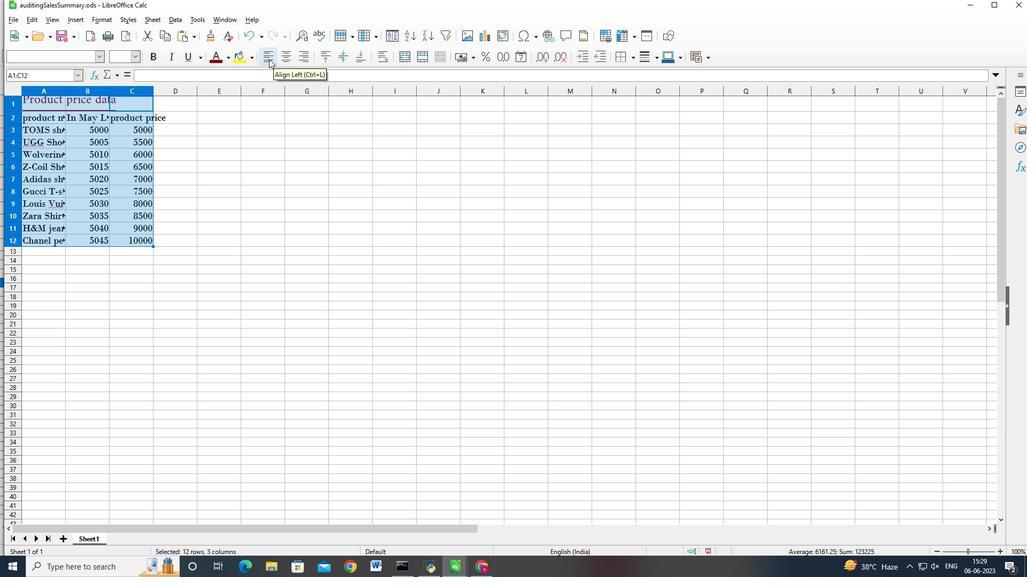 
Action: Mouse moved to (552, 163)
Screenshot: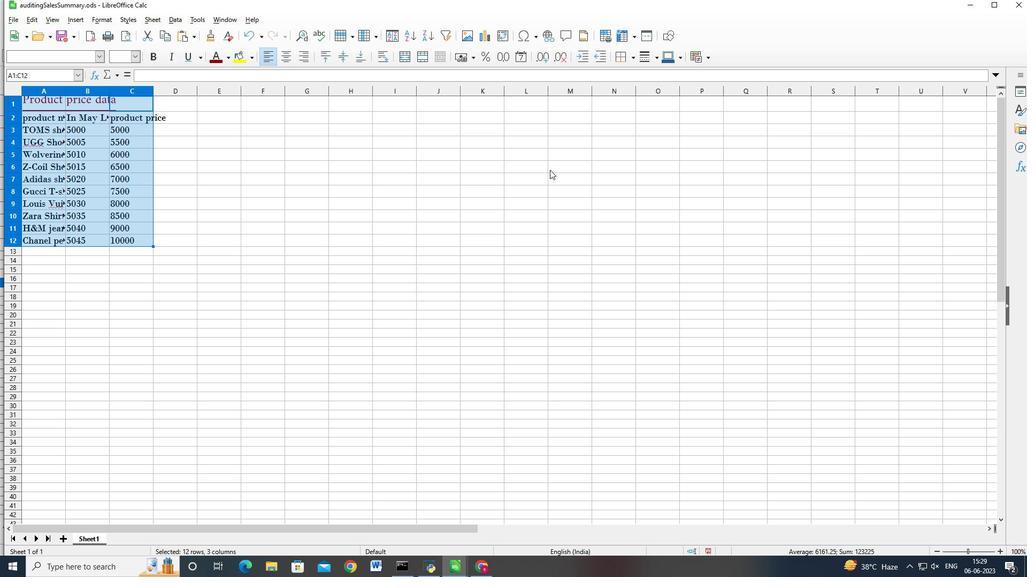 
